 Task: Create a due date automation trigger when advanced on, on the tuesday of the week before a card is due add fields with custom field "Resume" set to a number lower than 1 and lower or equal to 10 at 11:00 AM.
Action: Mouse moved to (960, 77)
Screenshot: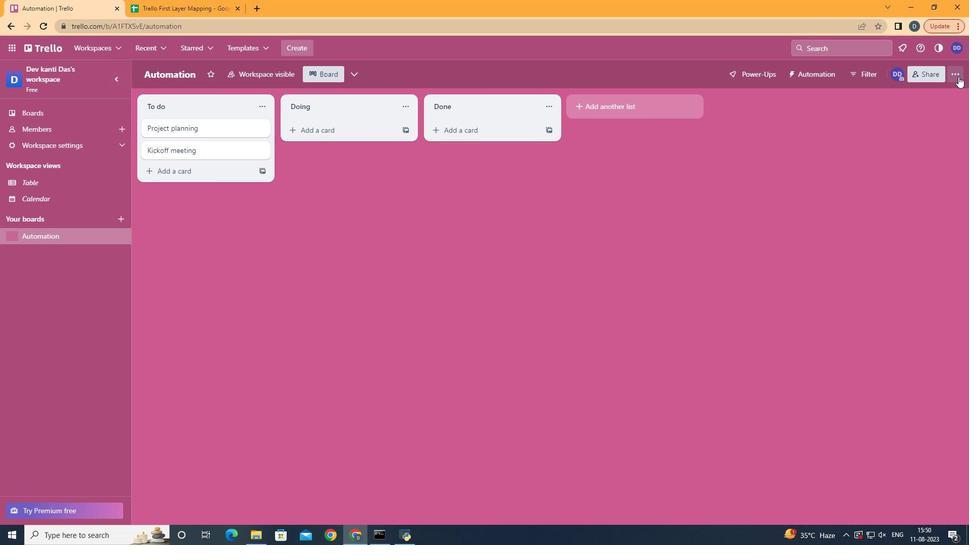 
Action: Mouse pressed left at (960, 77)
Screenshot: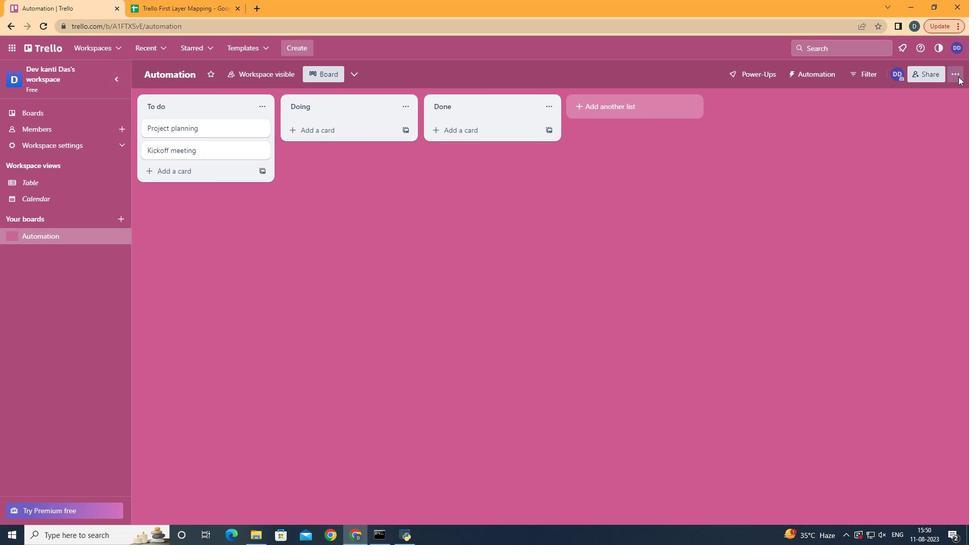 
Action: Mouse moved to (881, 218)
Screenshot: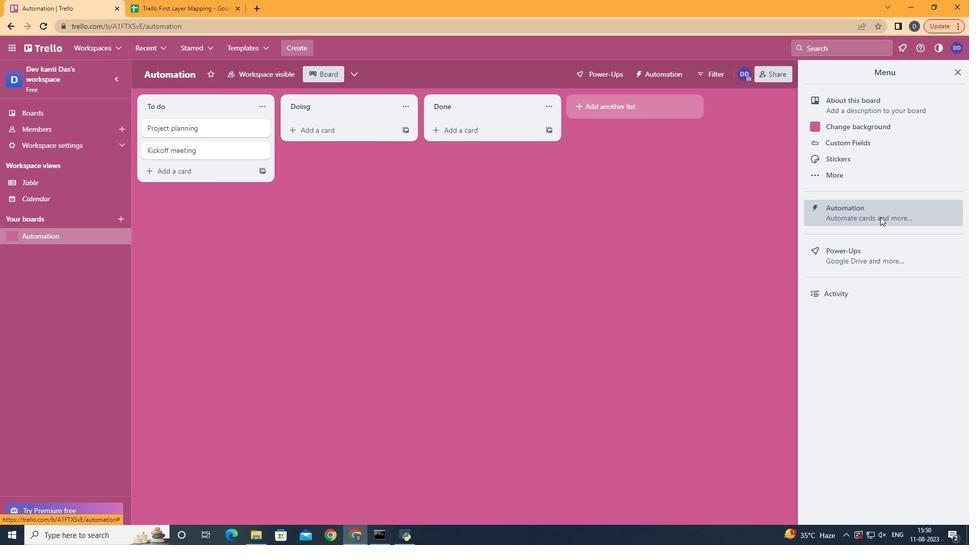 
Action: Mouse pressed left at (881, 218)
Screenshot: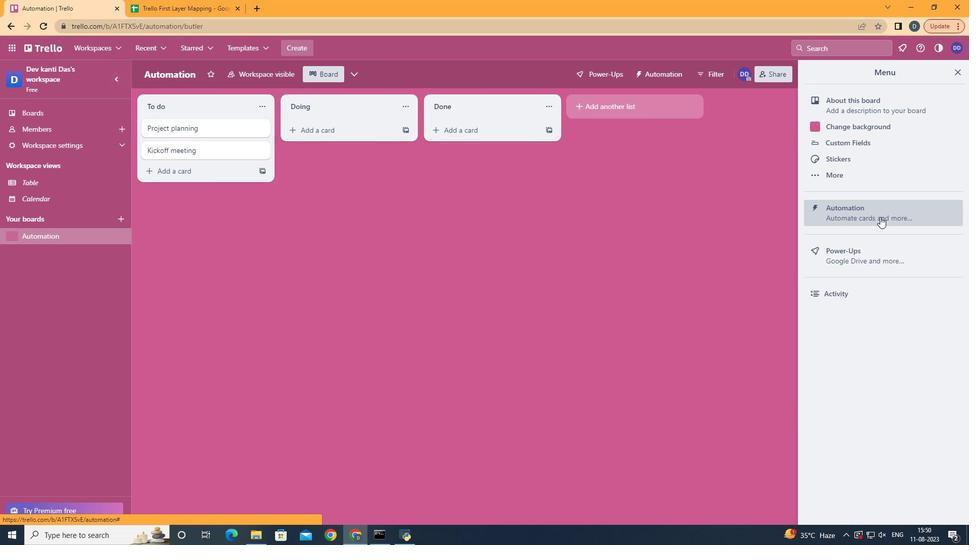 
Action: Mouse moved to (177, 210)
Screenshot: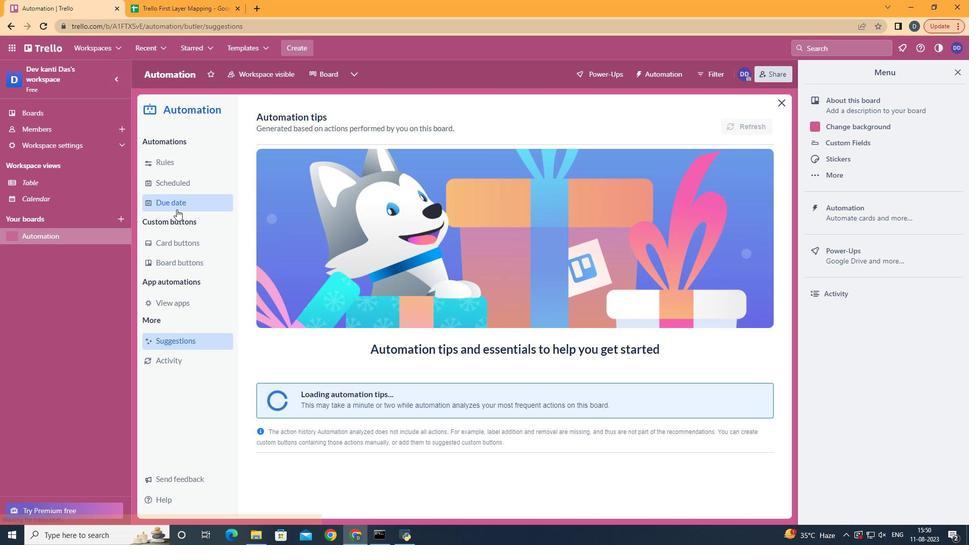 
Action: Mouse pressed left at (177, 210)
Screenshot: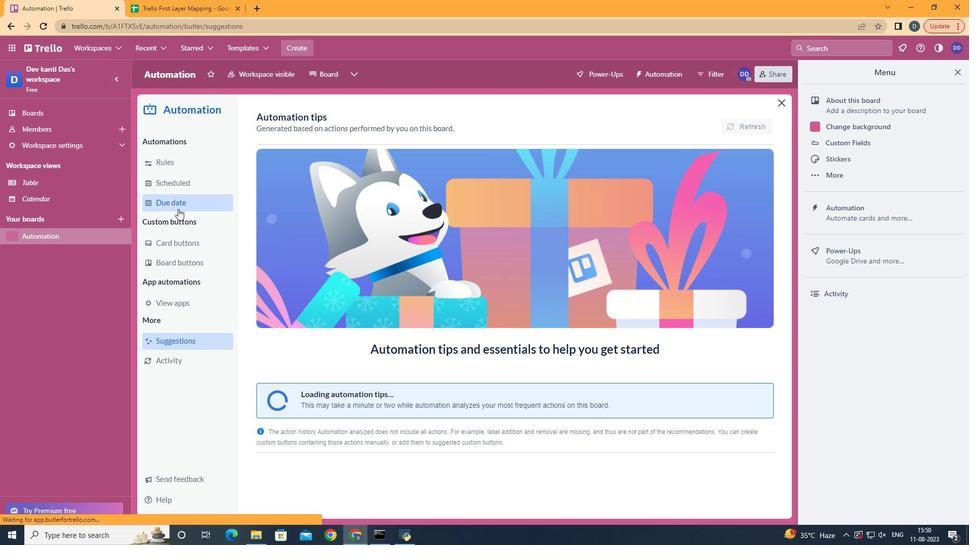 
Action: Mouse moved to (697, 120)
Screenshot: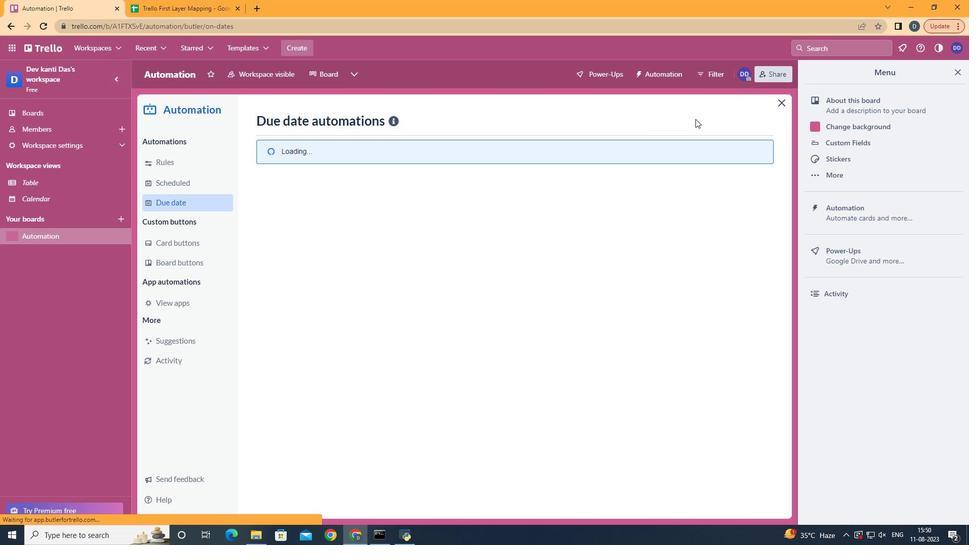 
Action: Mouse pressed left at (697, 120)
Screenshot: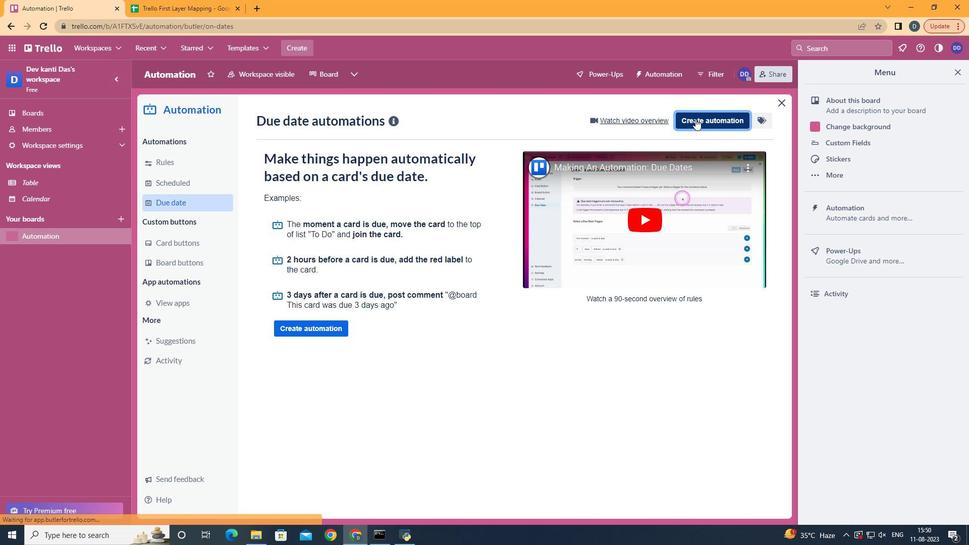 
Action: Mouse moved to (524, 223)
Screenshot: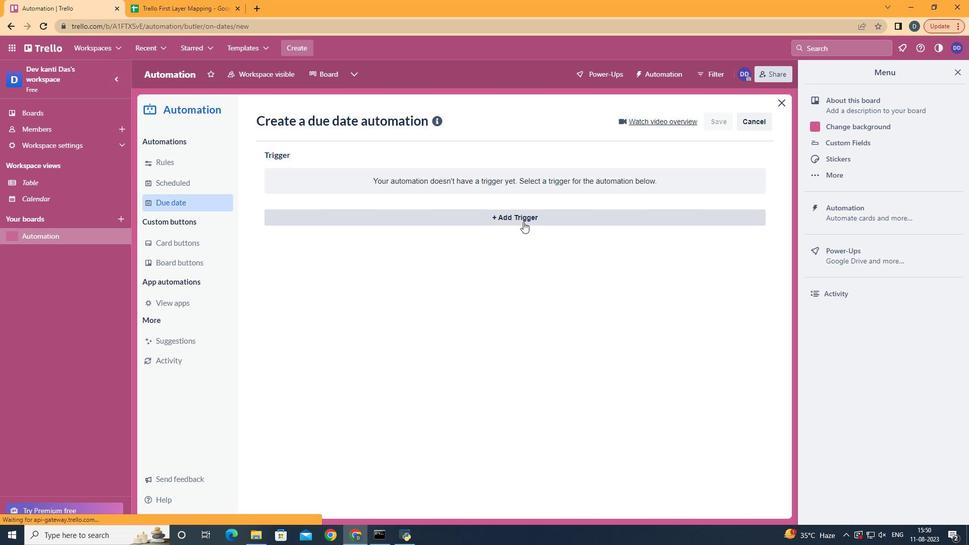 
Action: Mouse pressed left at (524, 223)
Screenshot: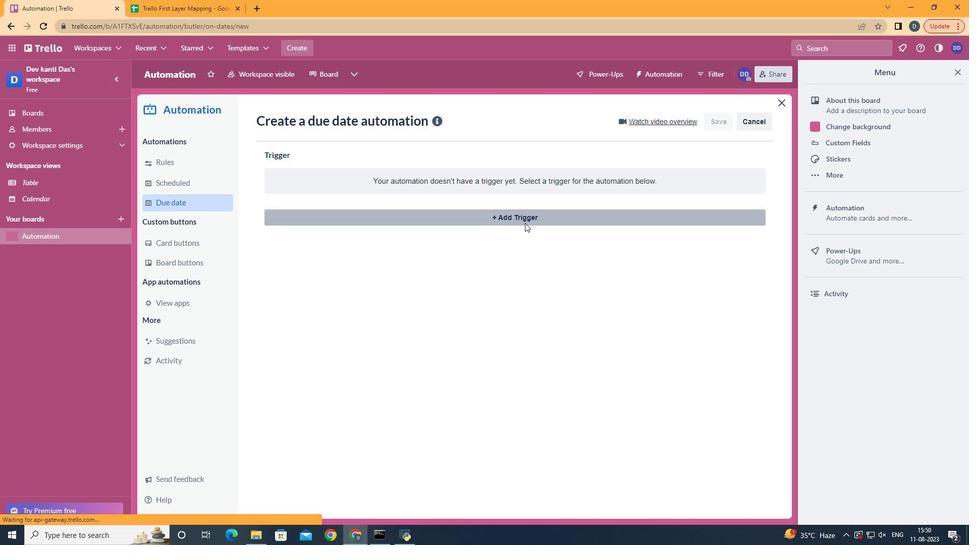 
Action: Mouse moved to (341, 280)
Screenshot: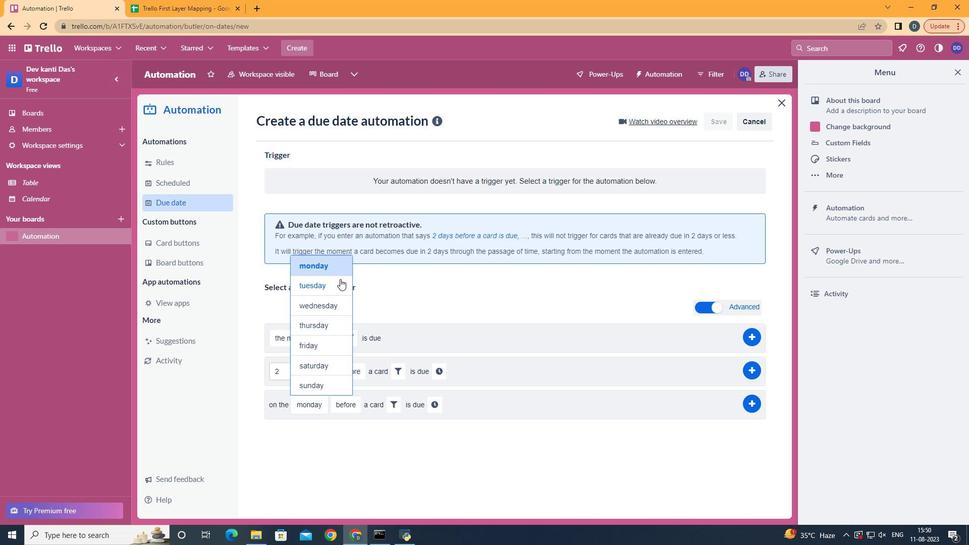 
Action: Mouse pressed left at (341, 280)
Screenshot: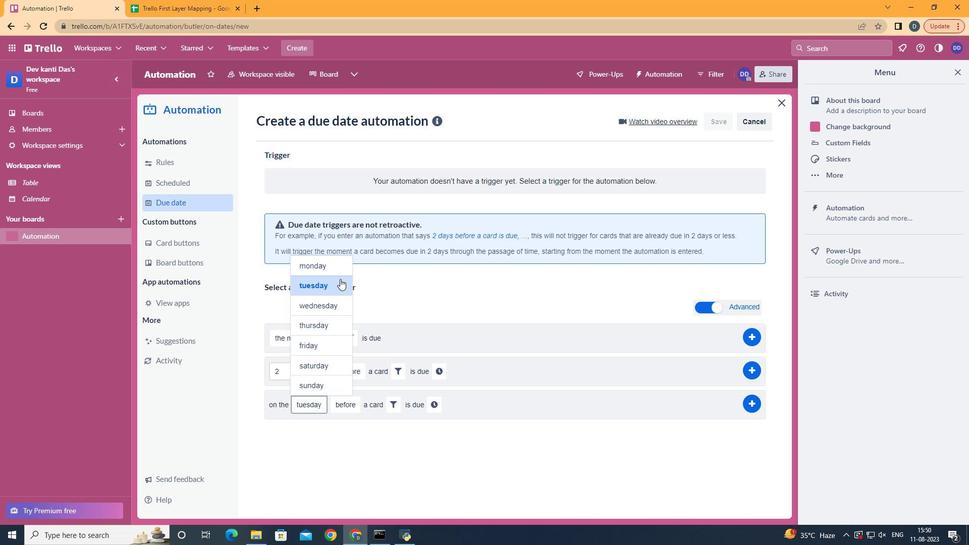 
Action: Mouse moved to (347, 489)
Screenshot: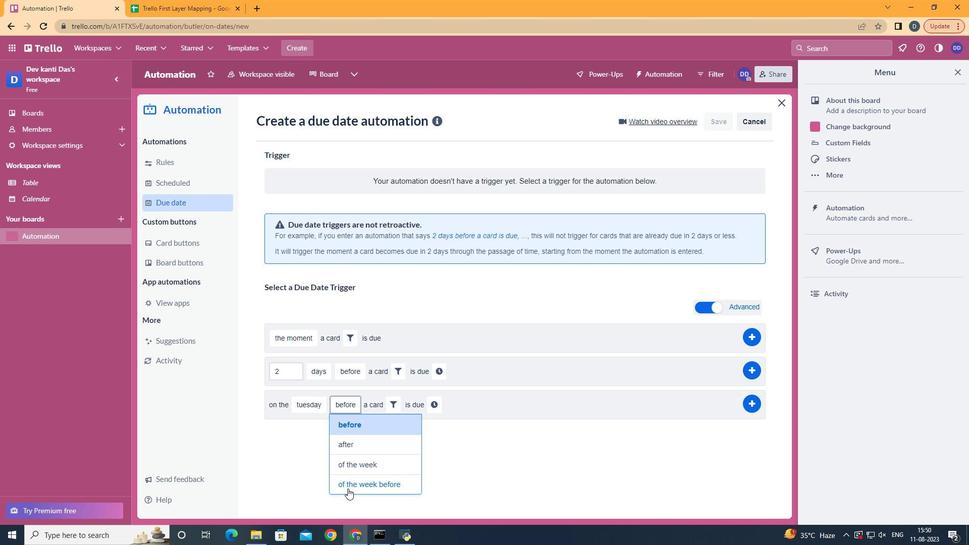 
Action: Mouse pressed left at (347, 489)
Screenshot: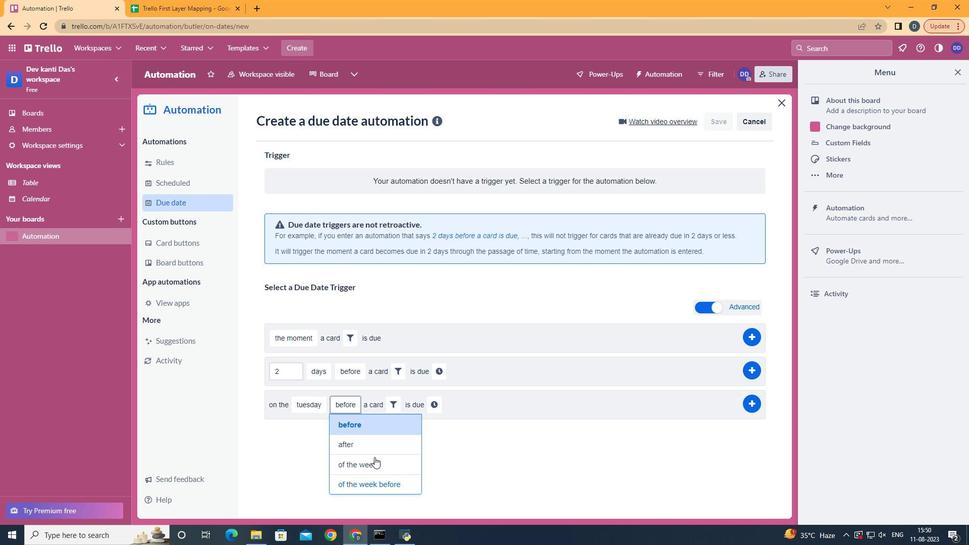 
Action: Mouse moved to (432, 398)
Screenshot: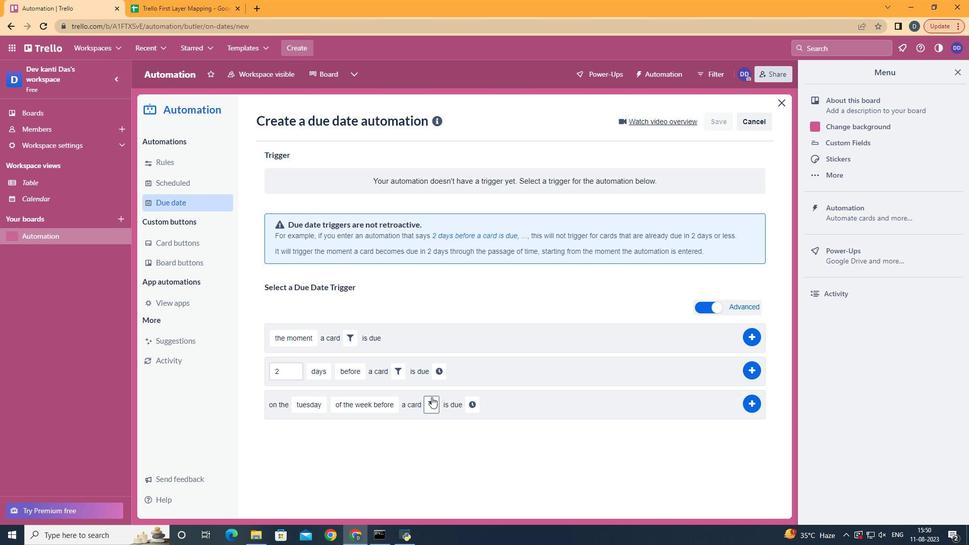 
Action: Mouse pressed left at (432, 398)
Screenshot: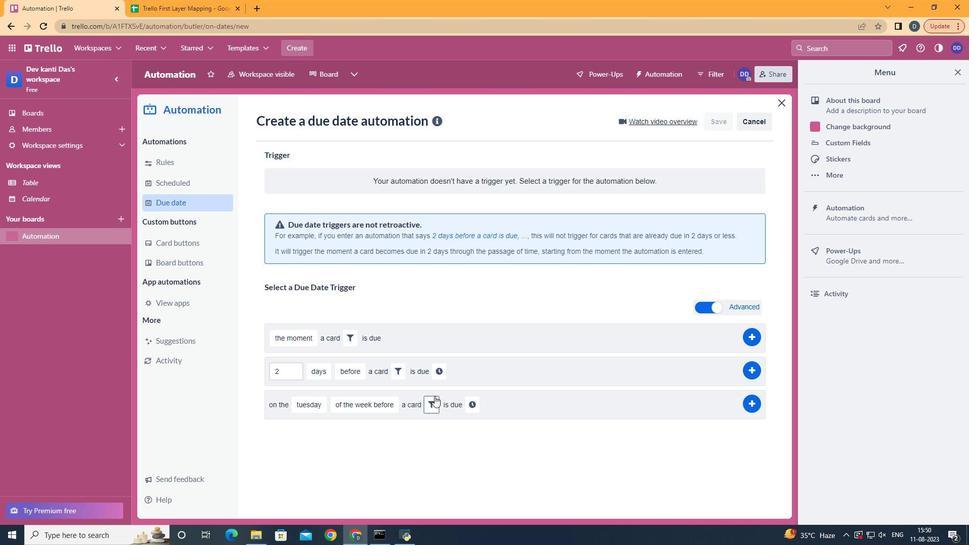 
Action: Mouse moved to (592, 428)
Screenshot: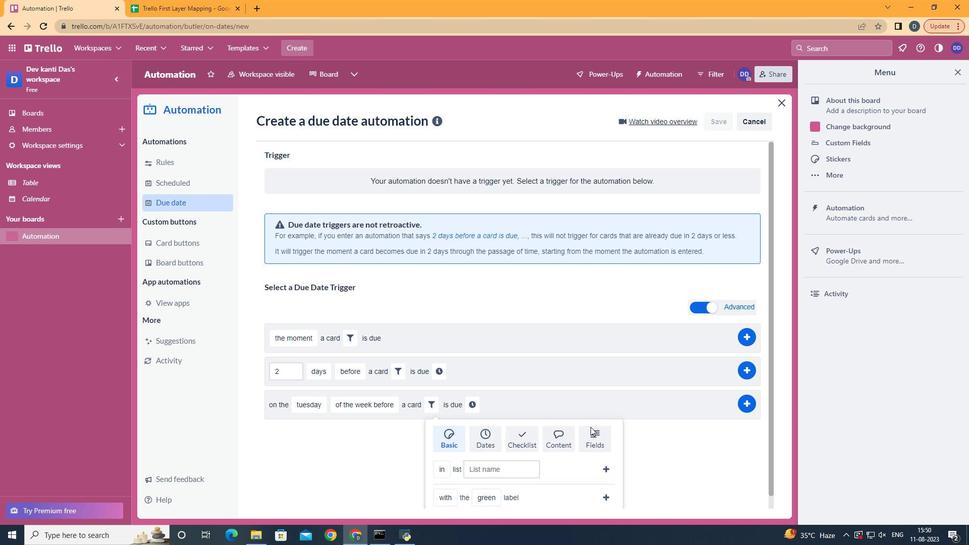 
Action: Mouse pressed left at (592, 428)
Screenshot: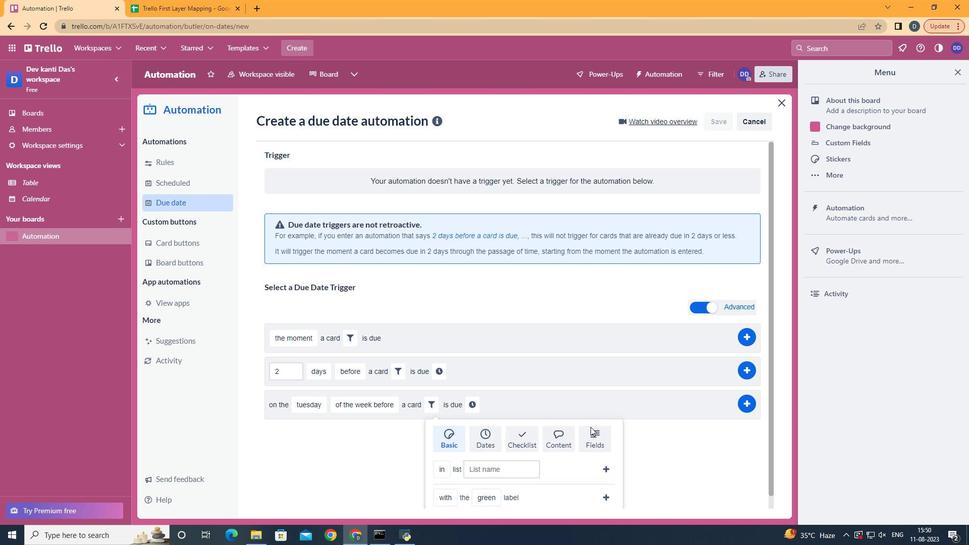 
Action: Mouse scrolled (592, 427) with delta (0, 0)
Screenshot: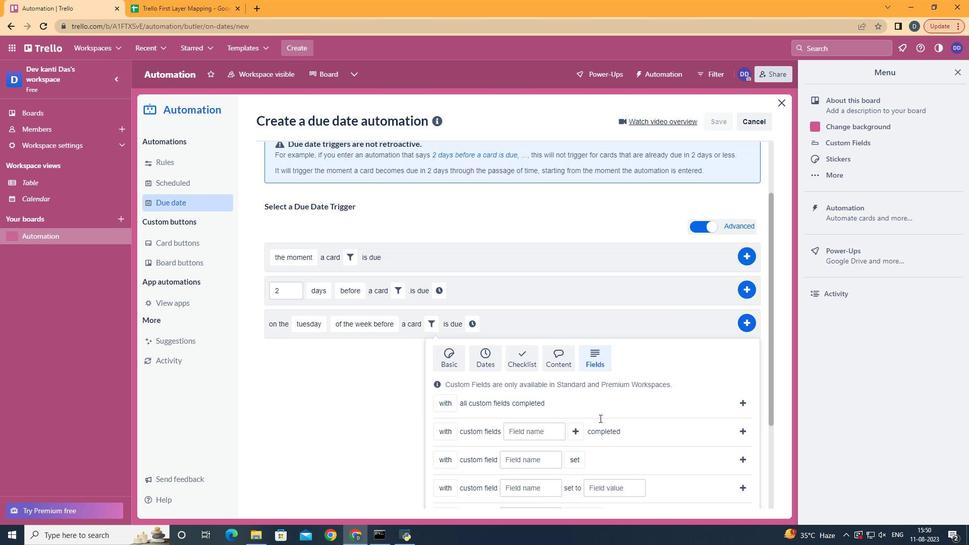 
Action: Mouse scrolled (592, 427) with delta (0, 0)
Screenshot: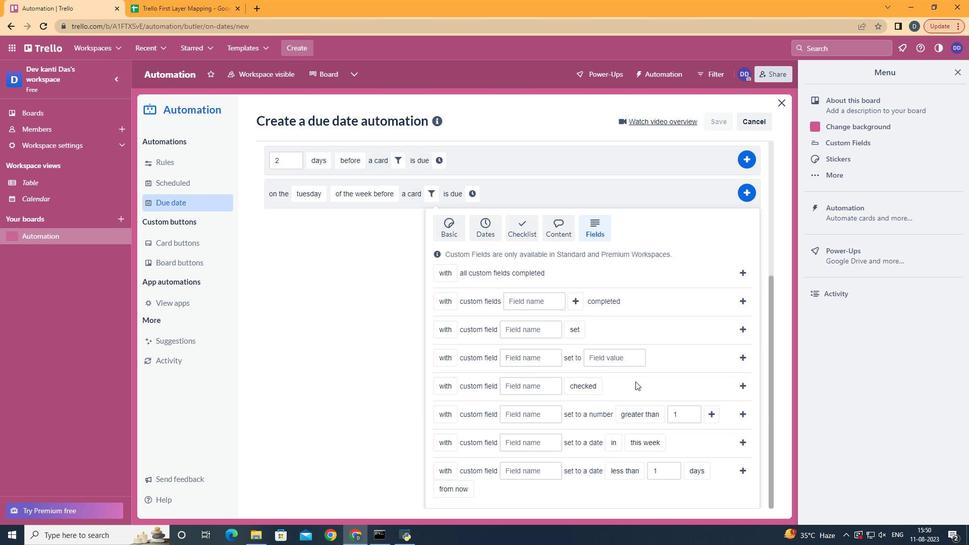 
Action: Mouse scrolled (592, 427) with delta (0, 0)
Screenshot: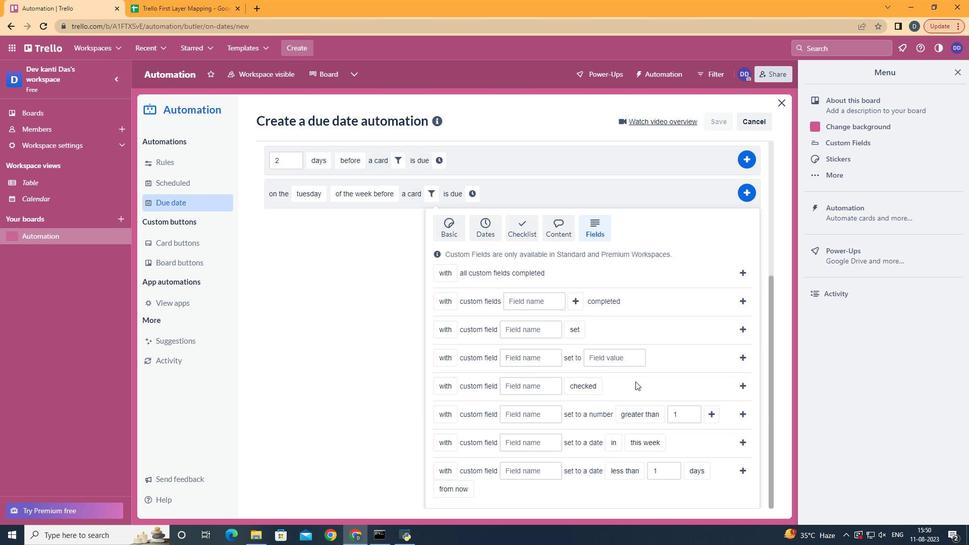 
Action: Mouse scrolled (592, 427) with delta (0, 0)
Screenshot: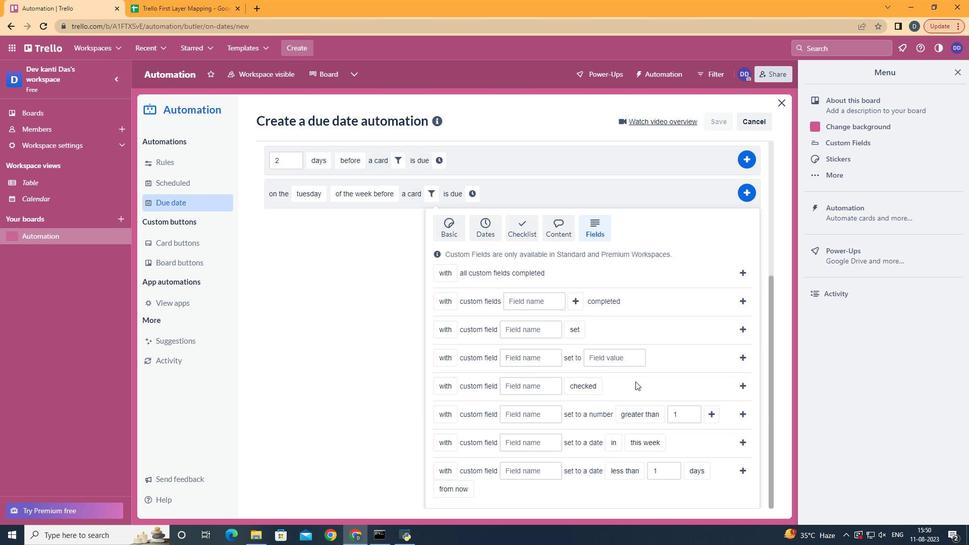 
Action: Mouse scrolled (592, 427) with delta (0, 0)
Screenshot: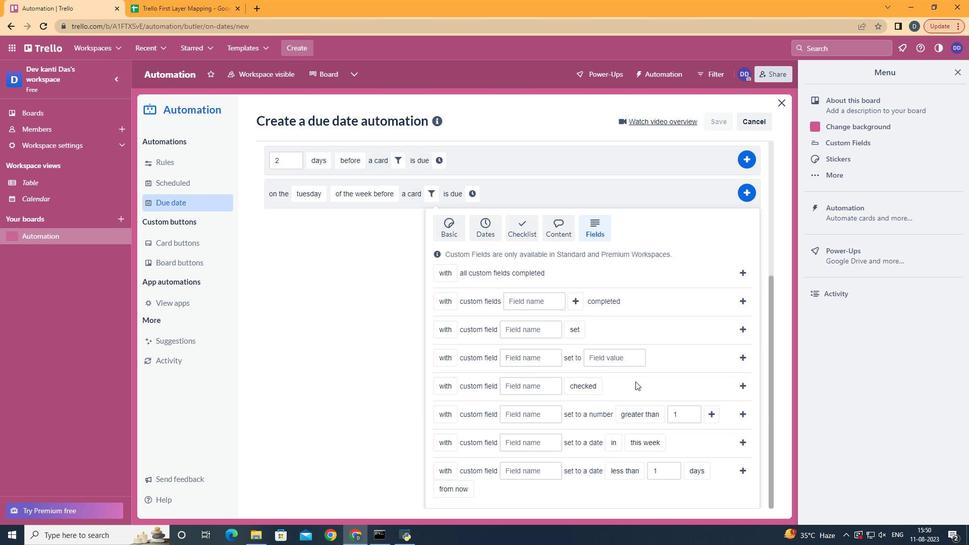 
Action: Mouse scrolled (592, 427) with delta (0, 0)
Screenshot: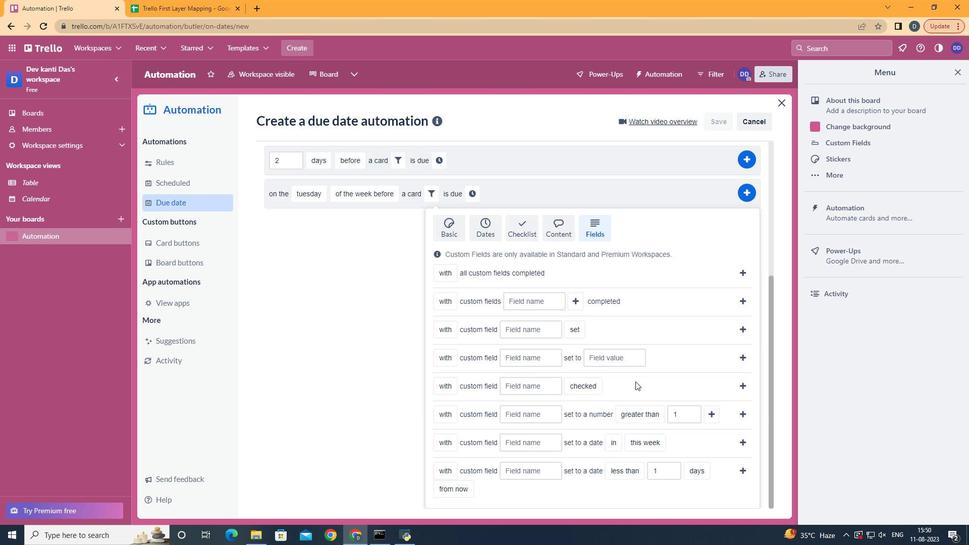 
Action: Mouse moved to (526, 408)
Screenshot: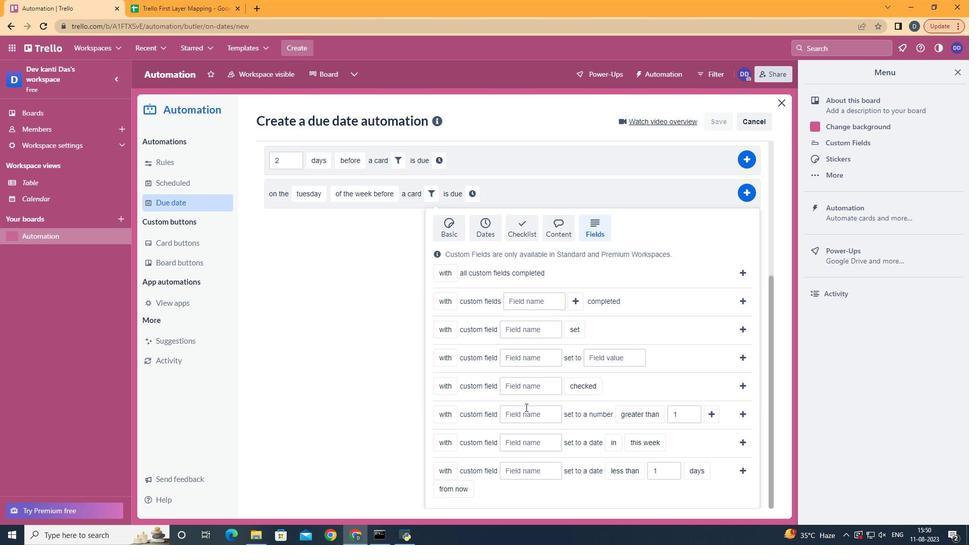 
Action: Mouse pressed left at (526, 408)
Screenshot: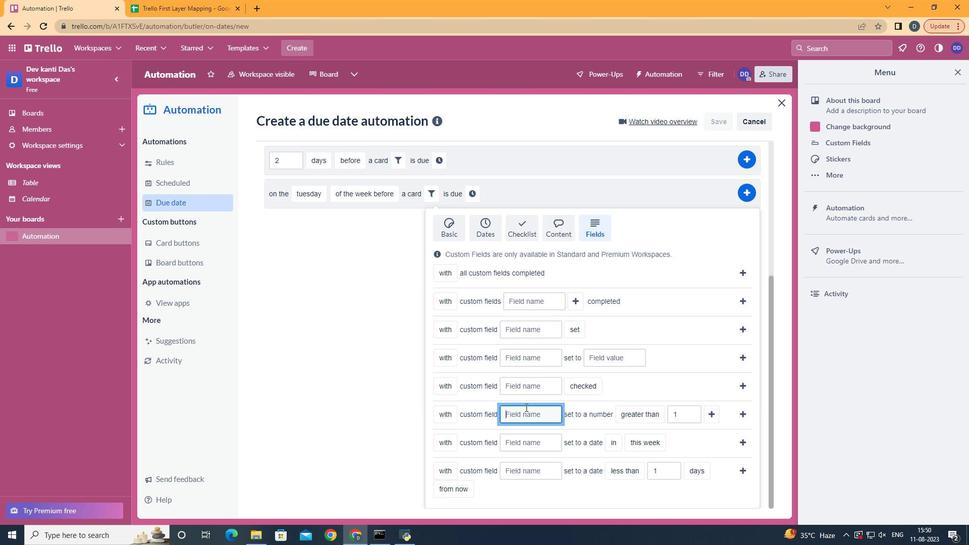 
Action: Mouse moved to (521, 400)
Screenshot: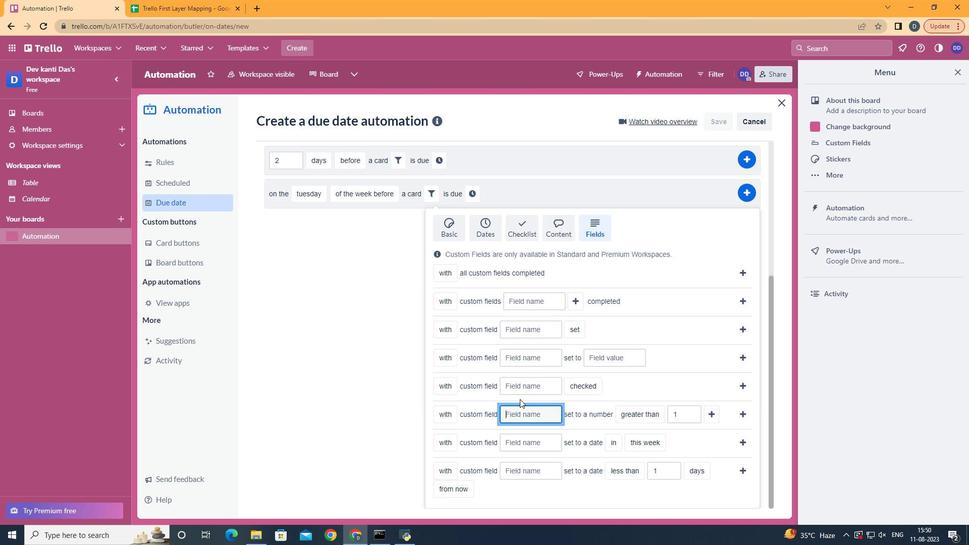 
Action: Key pressed <Key.shift>Resume
Screenshot: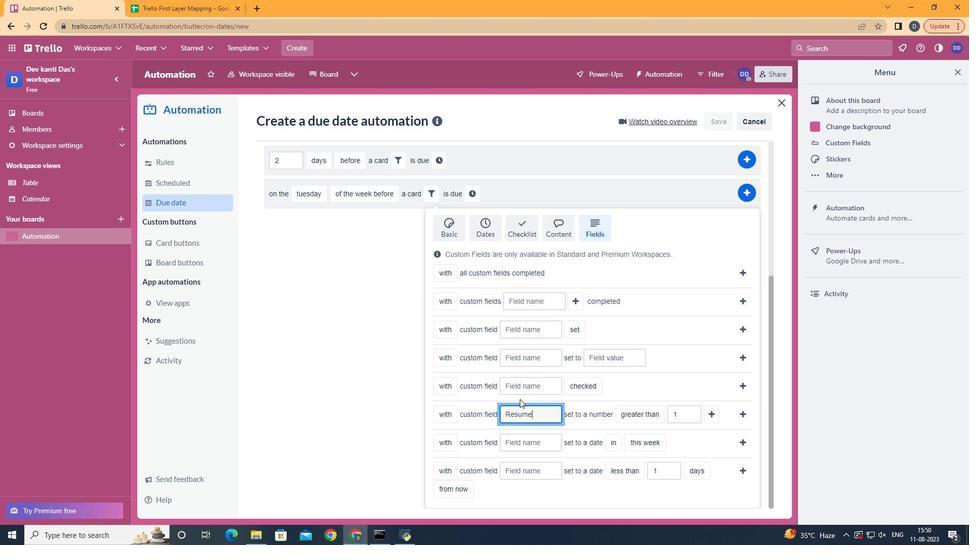 
Action: Mouse moved to (651, 468)
Screenshot: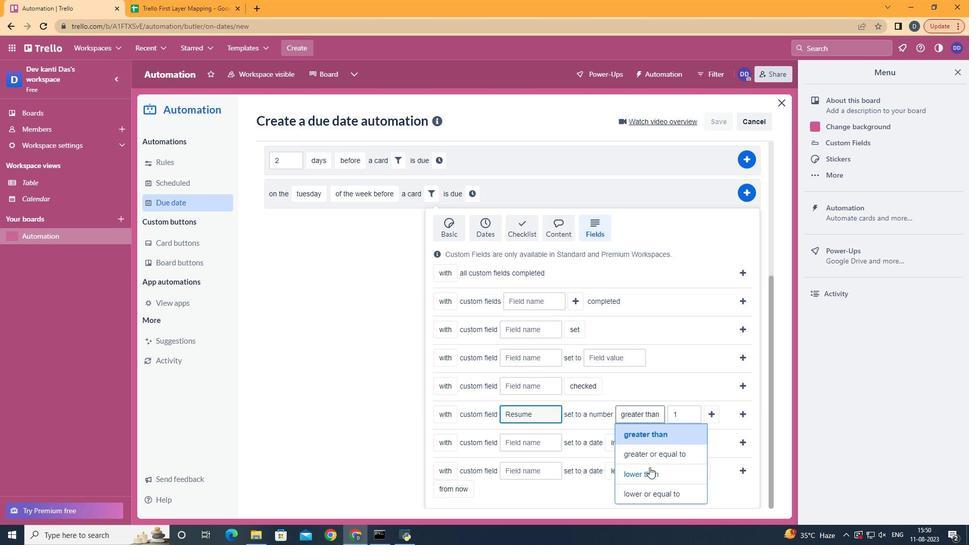 
Action: Mouse pressed left at (651, 468)
Screenshot: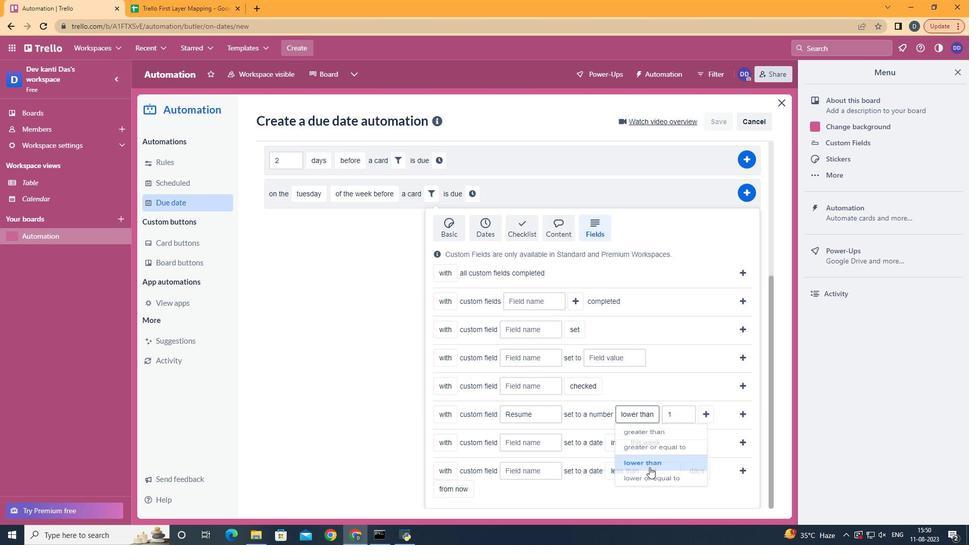 
Action: Mouse moved to (705, 415)
Screenshot: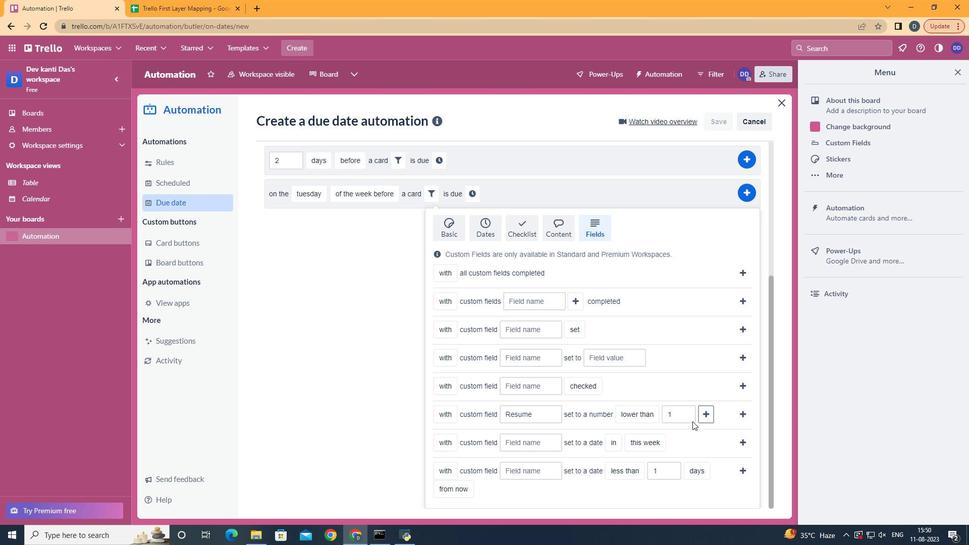 
Action: Mouse pressed left at (705, 415)
Screenshot: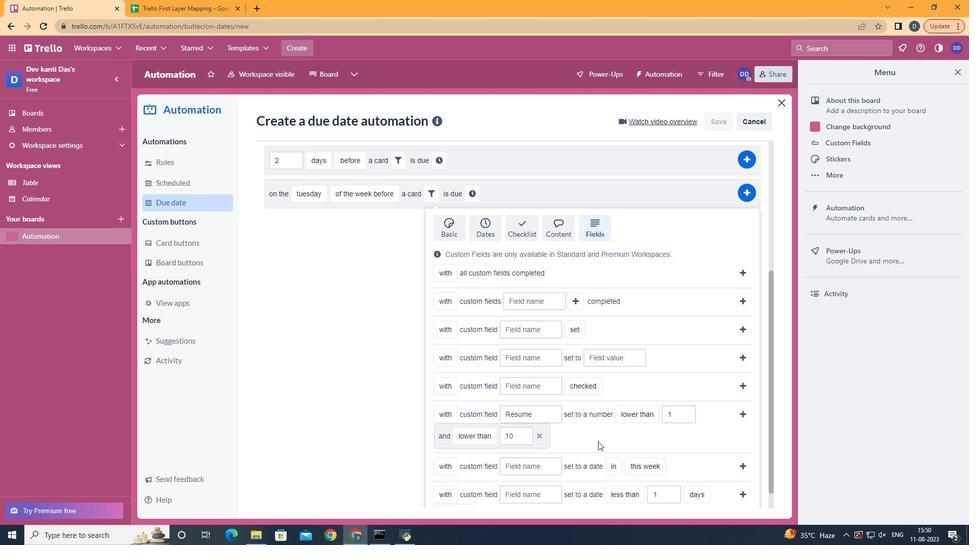 
Action: Mouse moved to (492, 372)
Screenshot: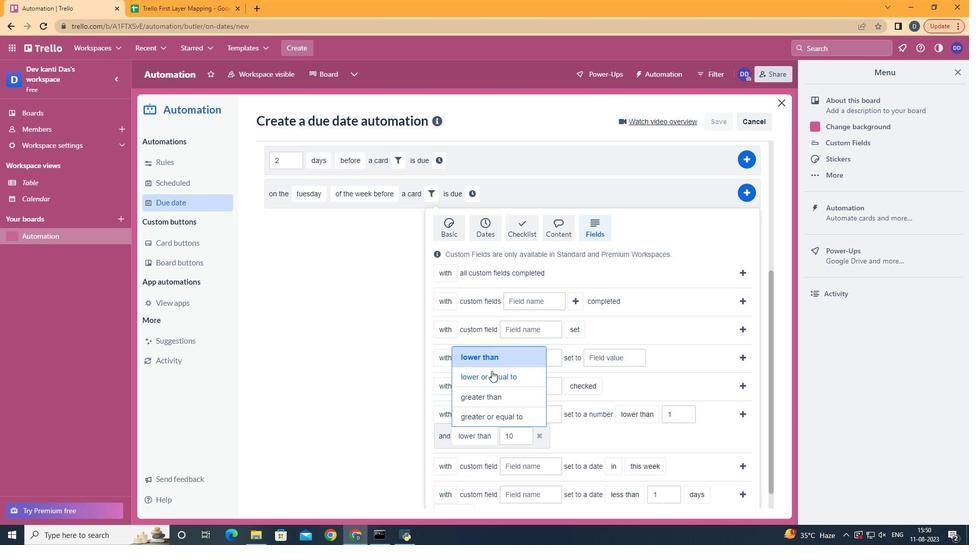 
Action: Mouse pressed left at (492, 372)
Screenshot: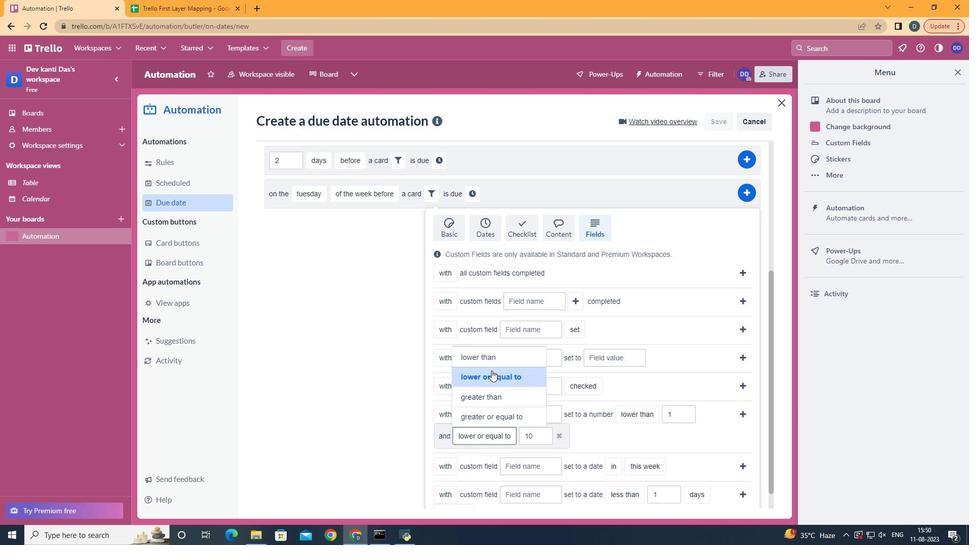 
Action: Mouse moved to (745, 422)
Screenshot: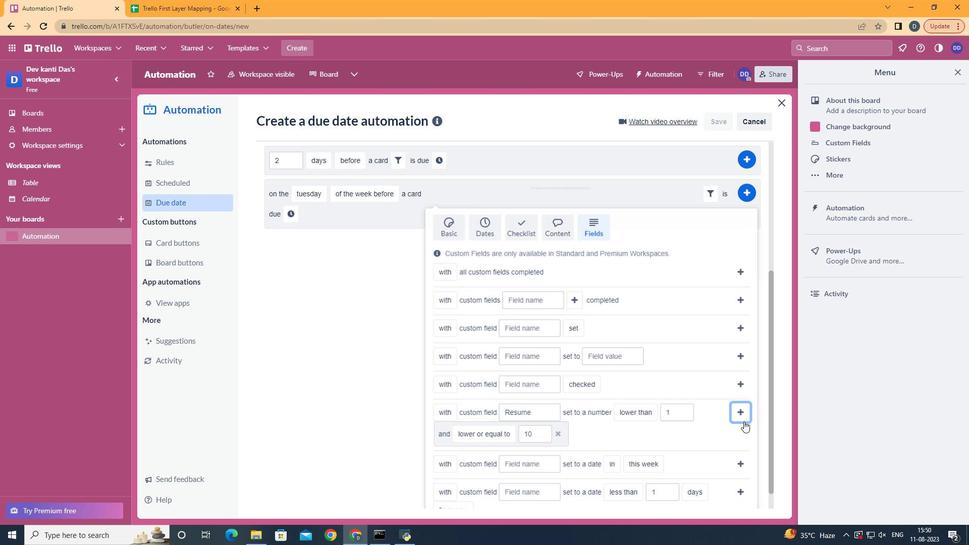 
Action: Mouse pressed left at (745, 422)
Screenshot: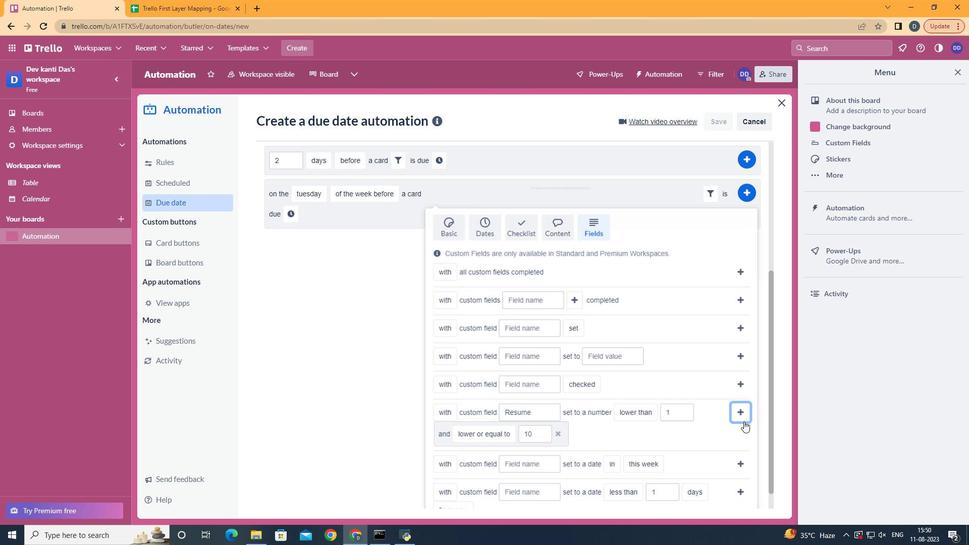 
Action: Mouse moved to (292, 426)
Screenshot: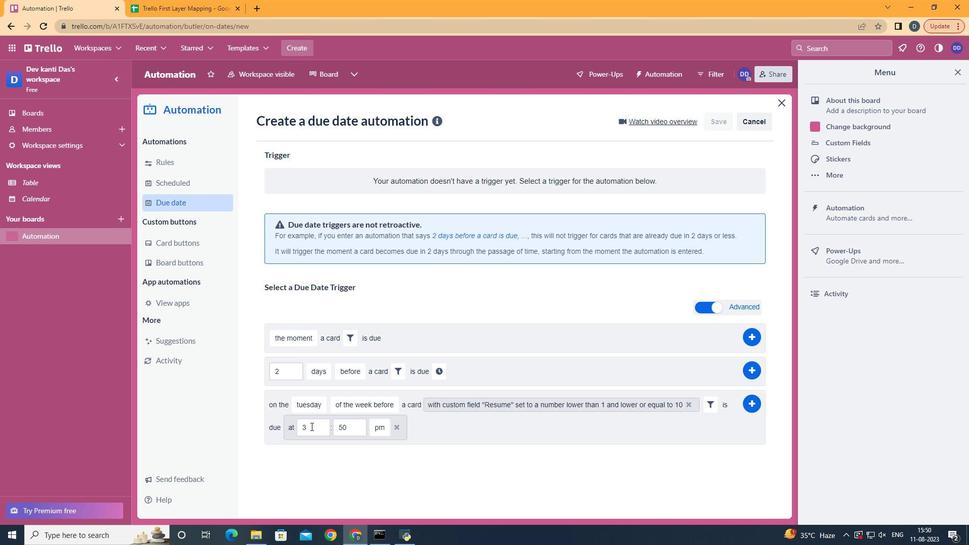 
Action: Mouse pressed left at (292, 426)
Screenshot: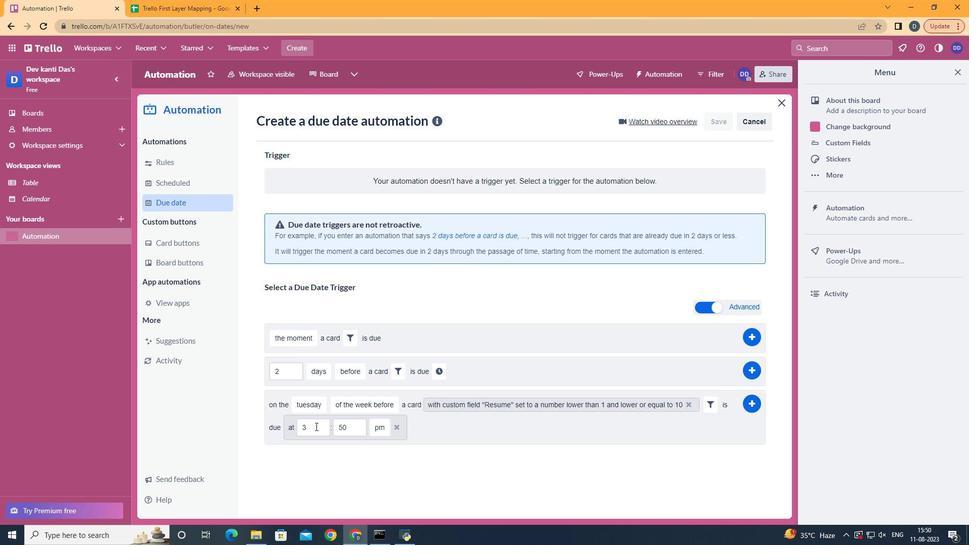 
Action: Mouse moved to (316, 427)
Screenshot: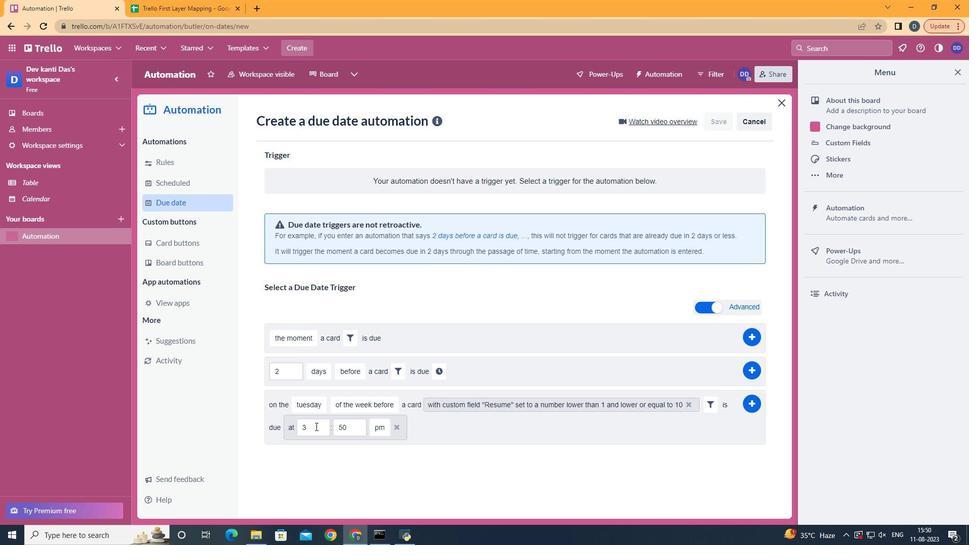 
Action: Mouse pressed left at (316, 427)
Screenshot: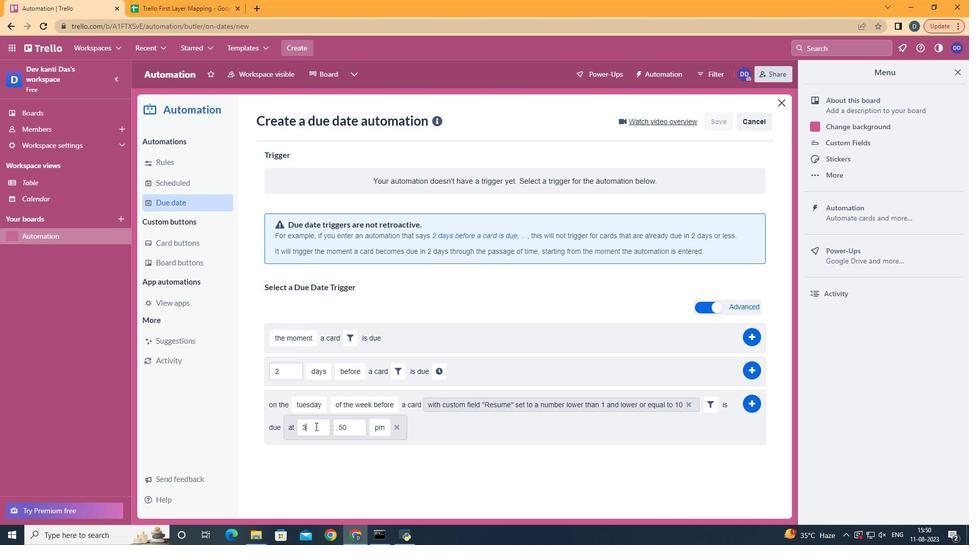 
Action: Key pressed <Key.backspace>11
Screenshot: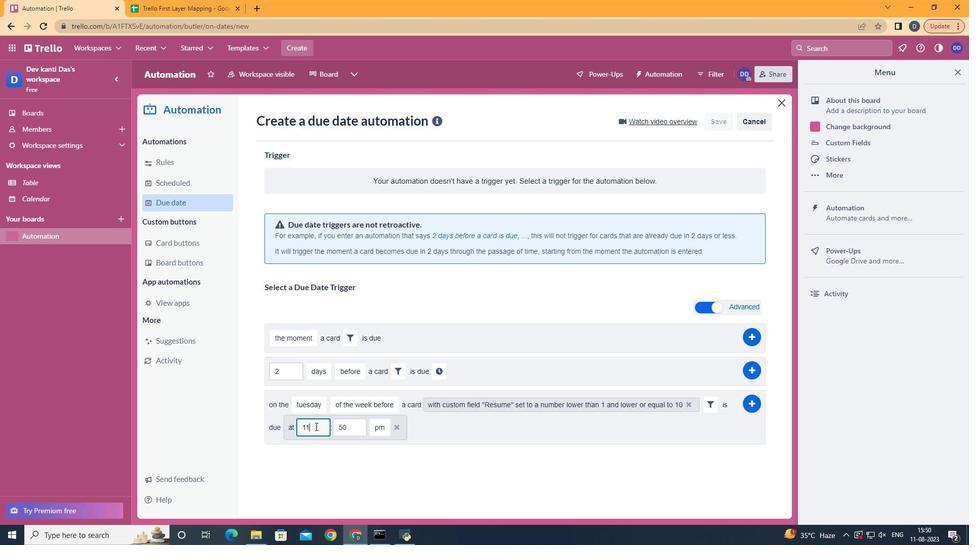 
Action: Mouse moved to (353, 424)
Screenshot: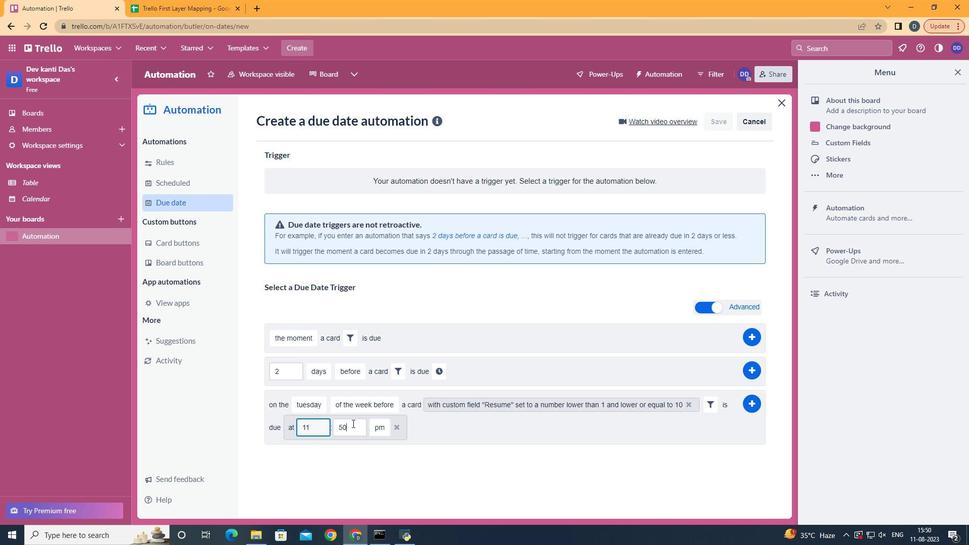 
Action: Mouse pressed left at (353, 424)
Screenshot: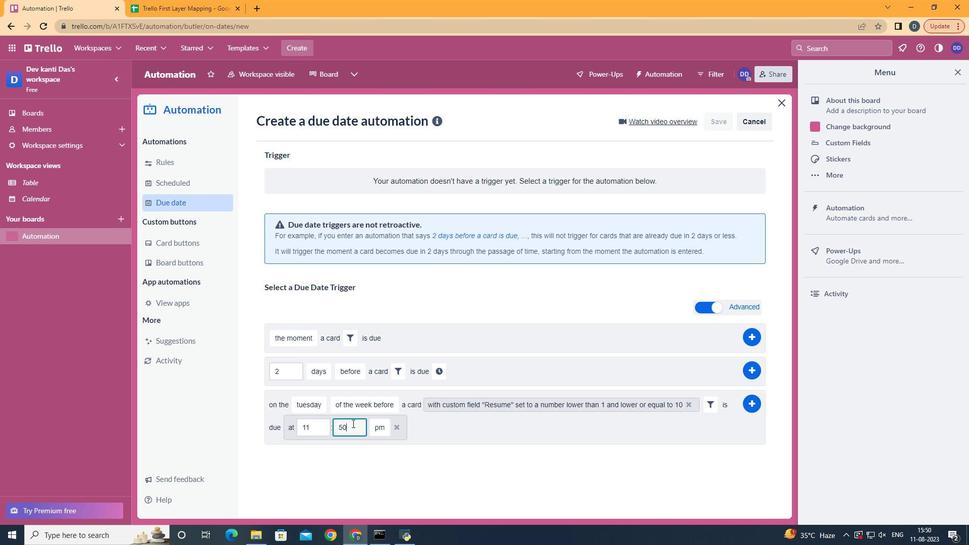 
Action: Key pressed <Key.backspace><Key.backspace>00
Screenshot: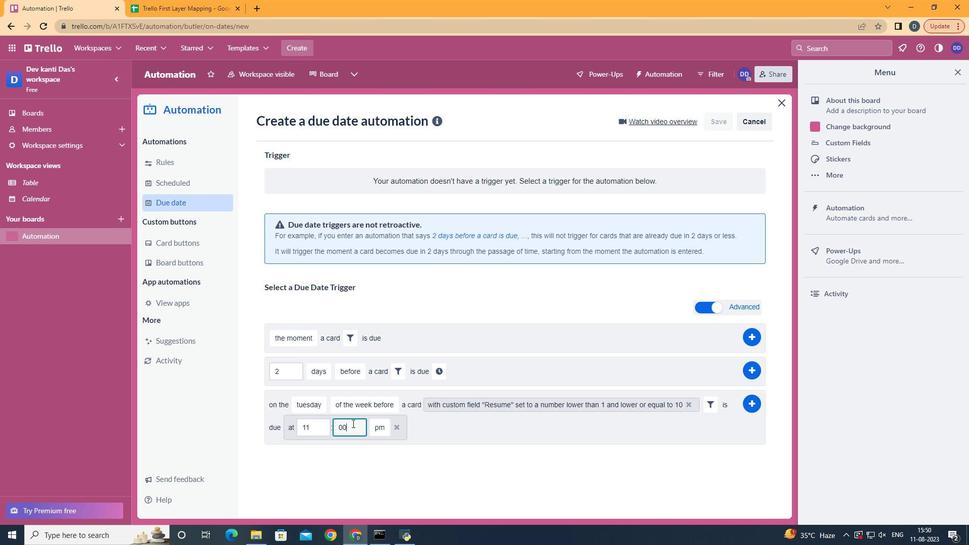 
Action: Mouse moved to (381, 446)
Screenshot: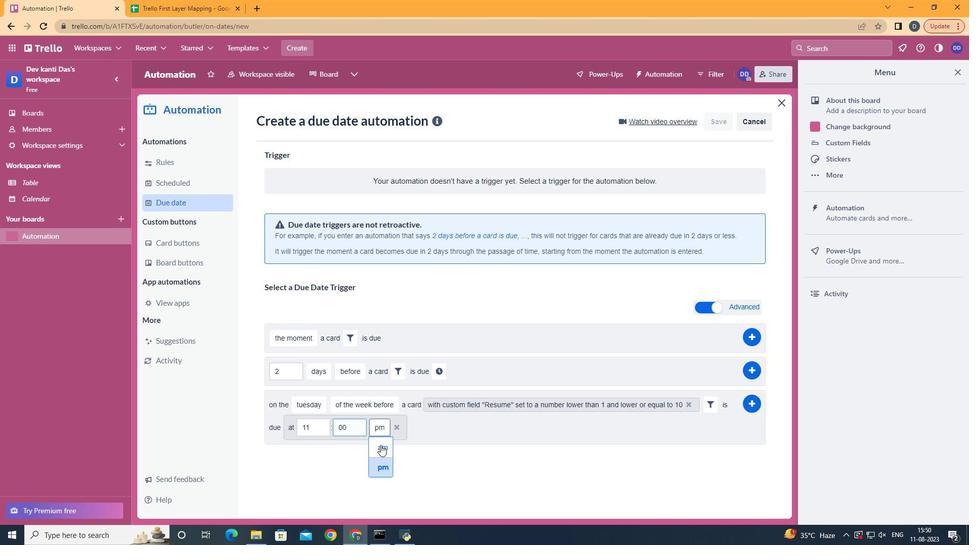 
Action: Mouse pressed left at (381, 446)
Screenshot: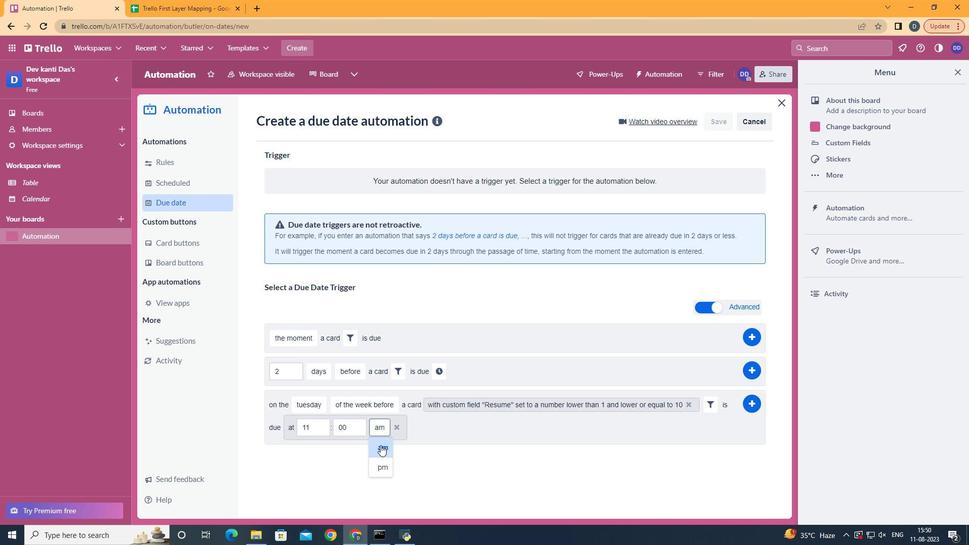 
Action: Mouse moved to (757, 405)
Screenshot: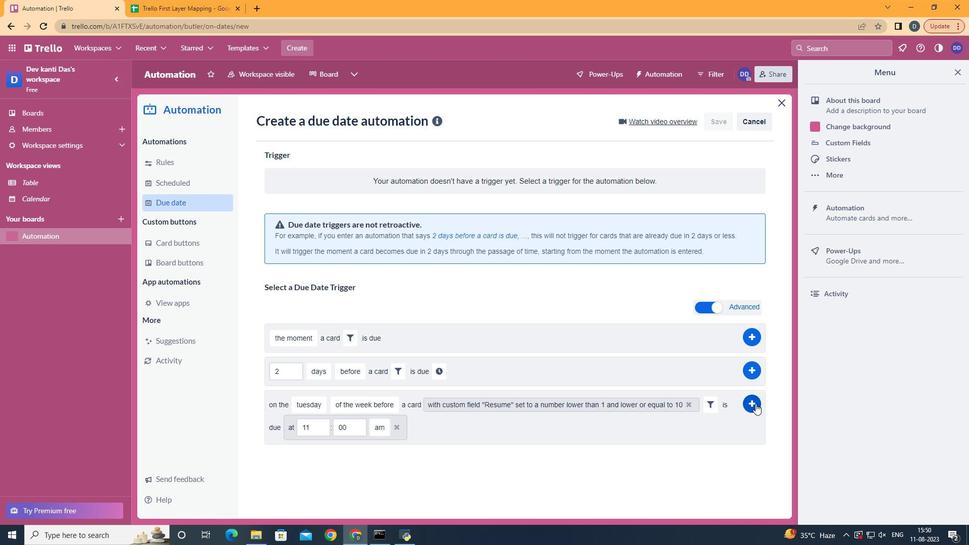 
Action: Mouse pressed left at (757, 405)
Screenshot: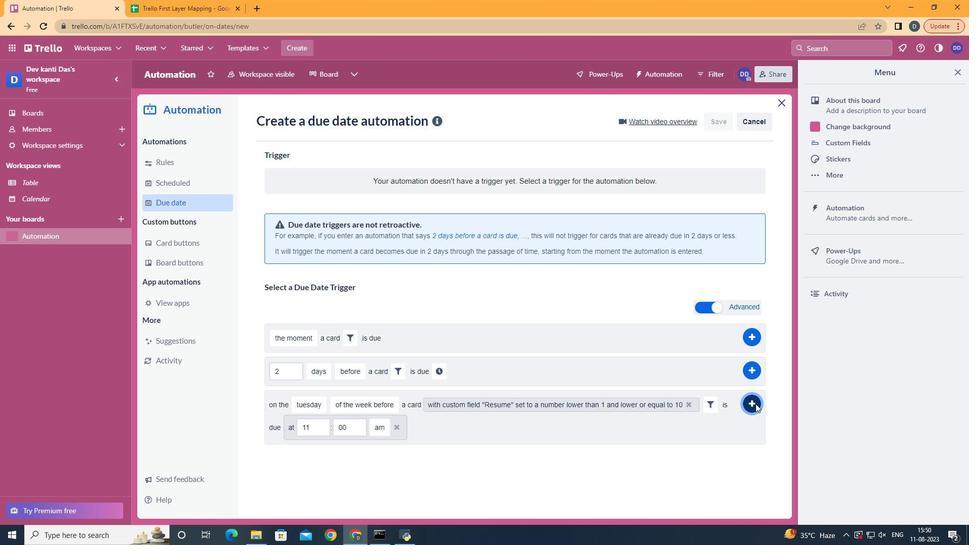 
